 Task: Off Easy Apply job.
Action: Mouse moved to (340, 64)
Screenshot: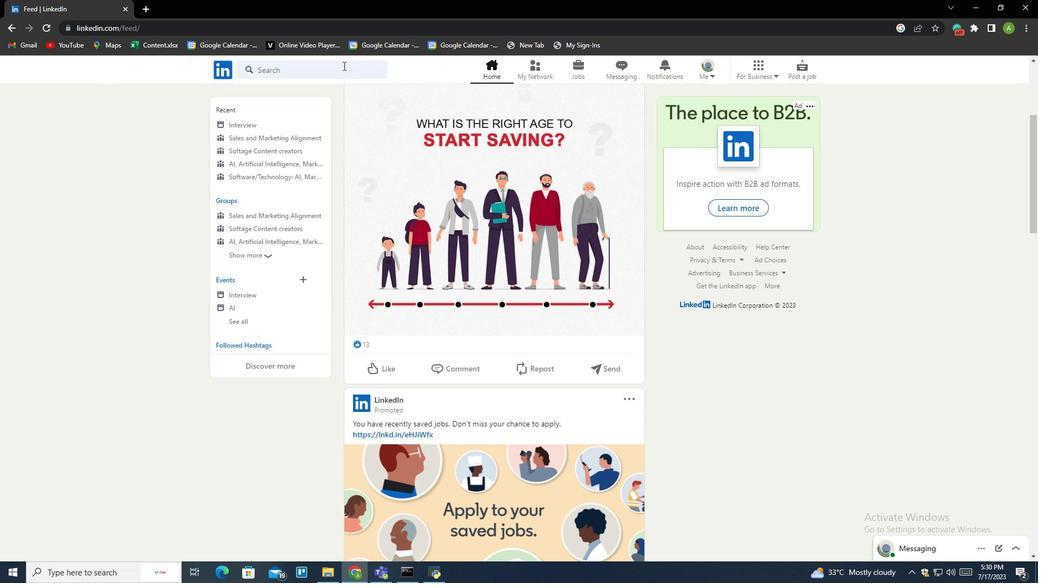 
Action: Mouse pressed left at (340, 64)
Screenshot: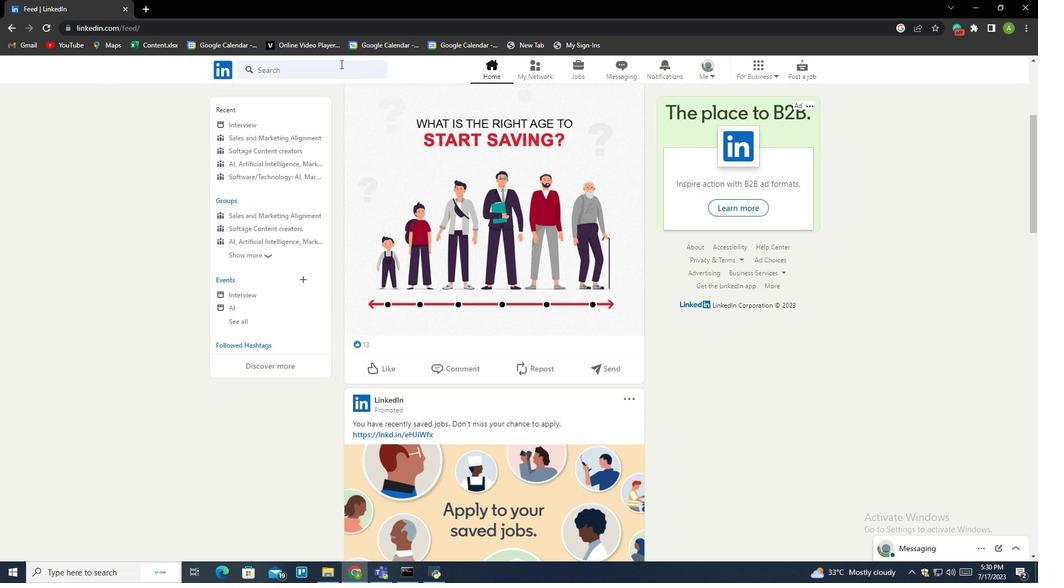 
Action: Mouse moved to (297, 160)
Screenshot: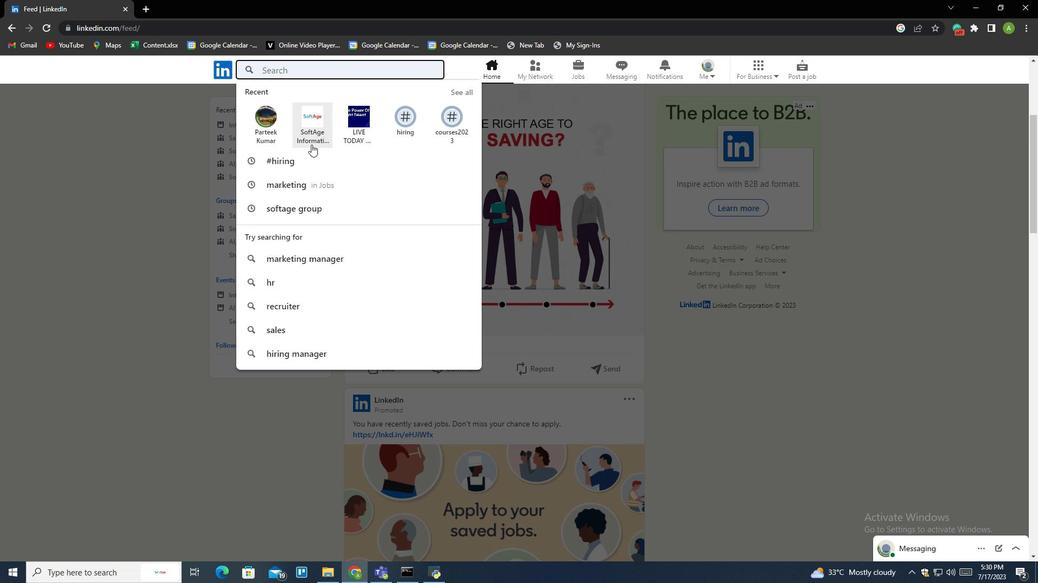 
Action: Mouse pressed left at (297, 160)
Screenshot: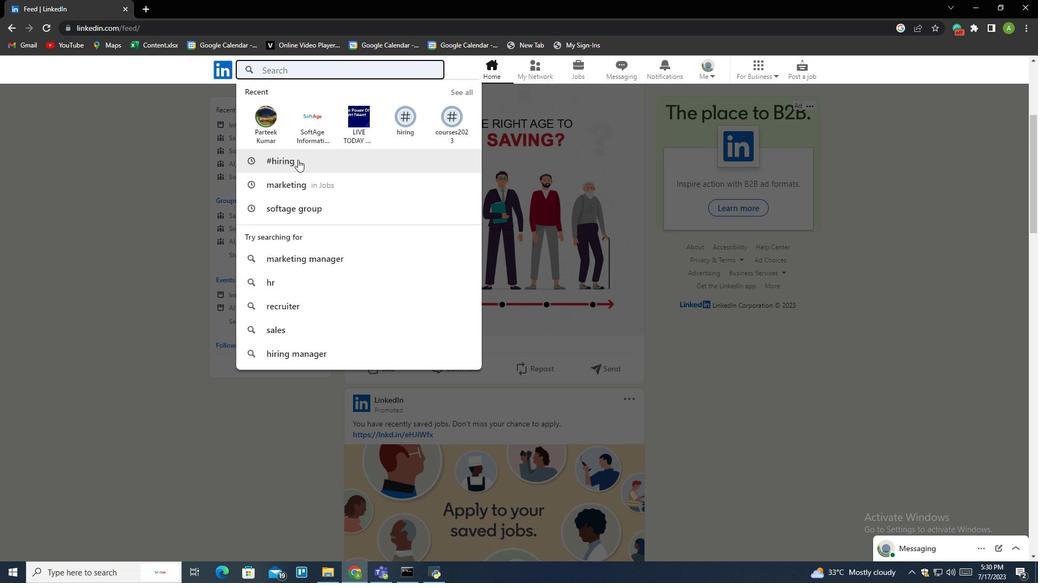 
Action: Mouse pressed left at (297, 160)
Screenshot: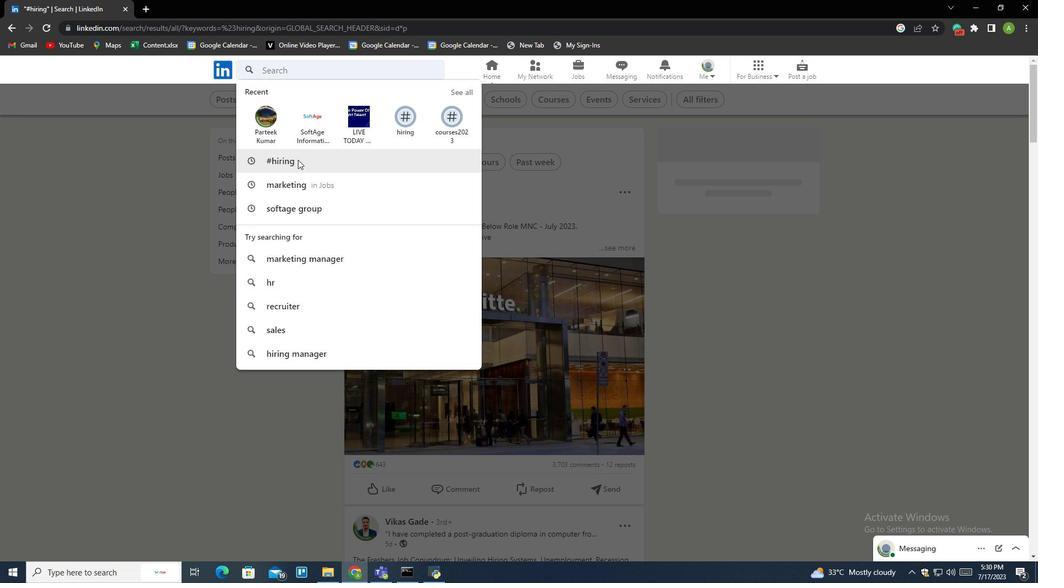 
Action: Mouse moved to (256, 99)
Screenshot: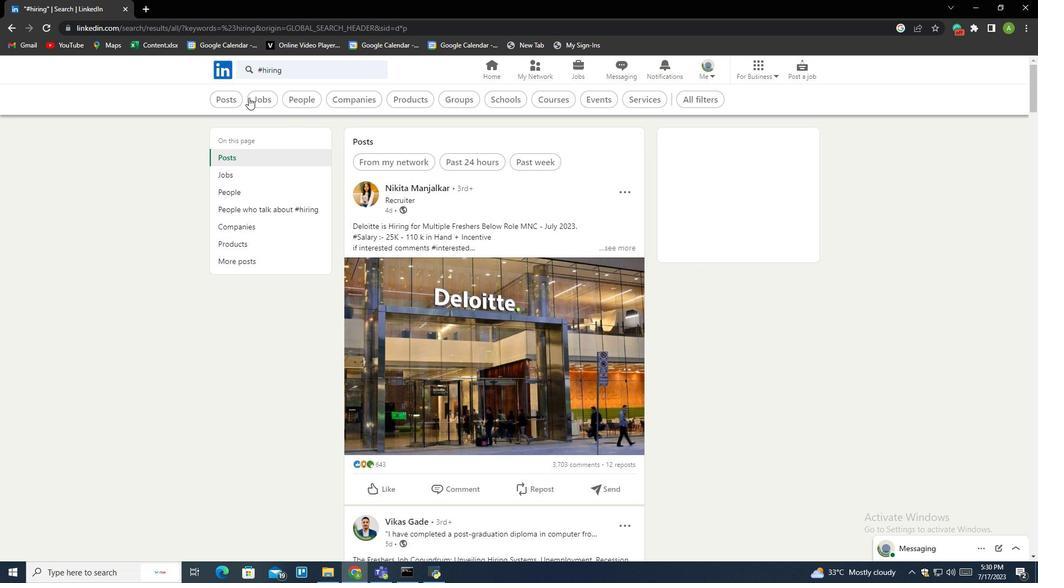 
Action: Mouse pressed left at (256, 99)
Screenshot: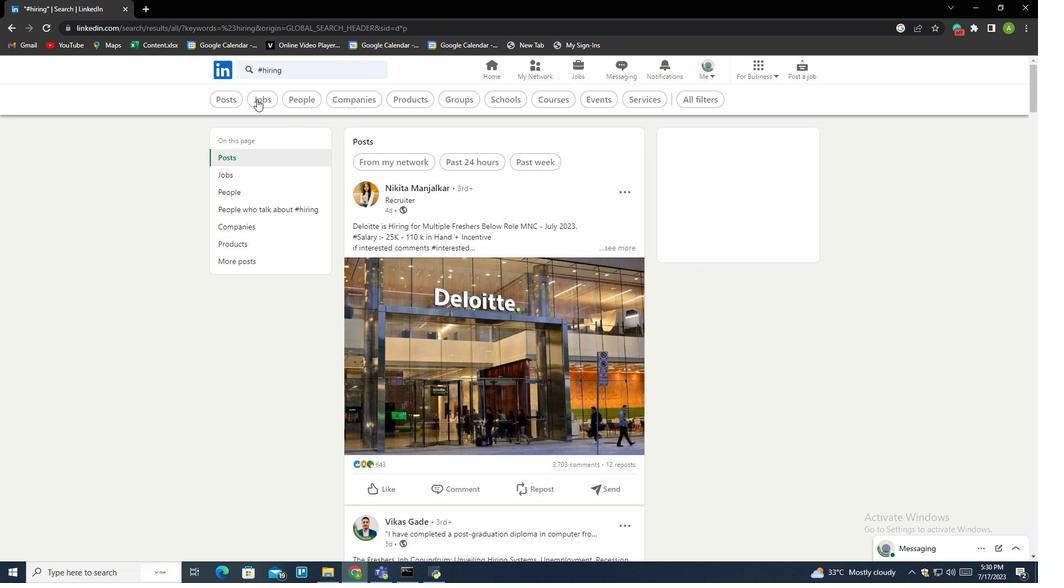 
Action: Mouse moved to (722, 102)
Screenshot: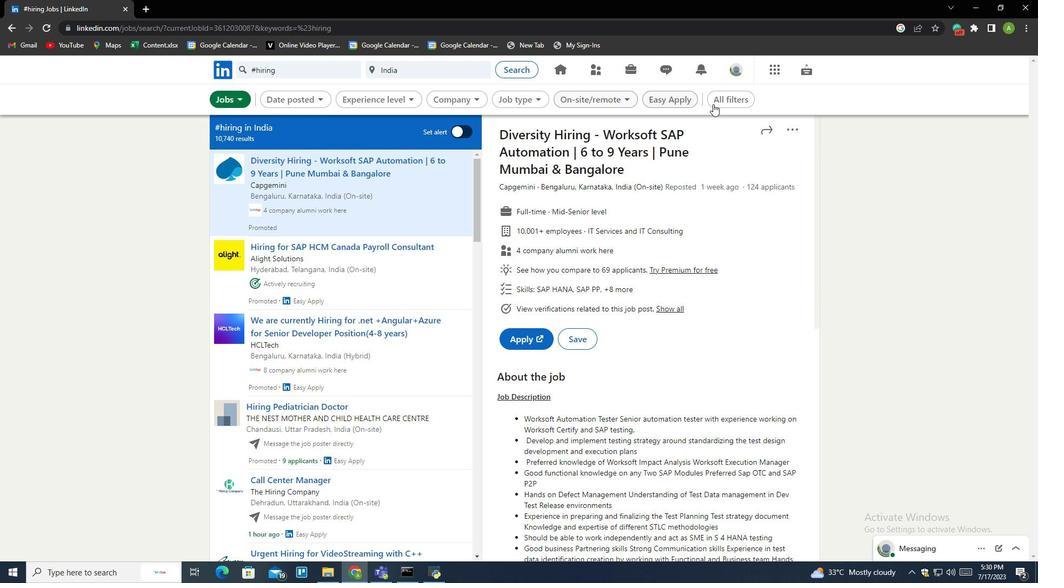 
Action: Mouse pressed left at (722, 102)
Screenshot: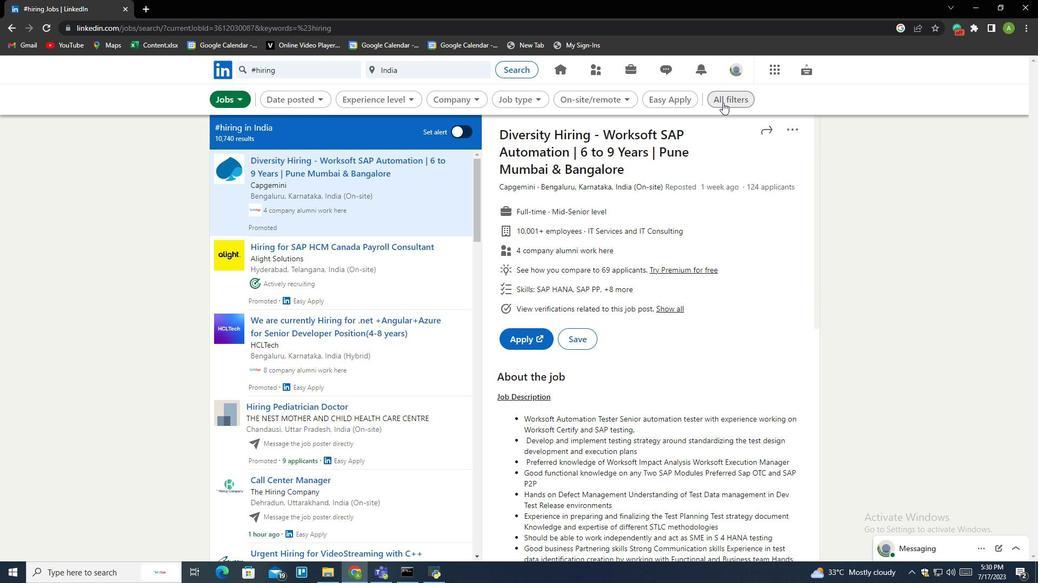 
Action: Mouse moved to (903, 364)
Screenshot: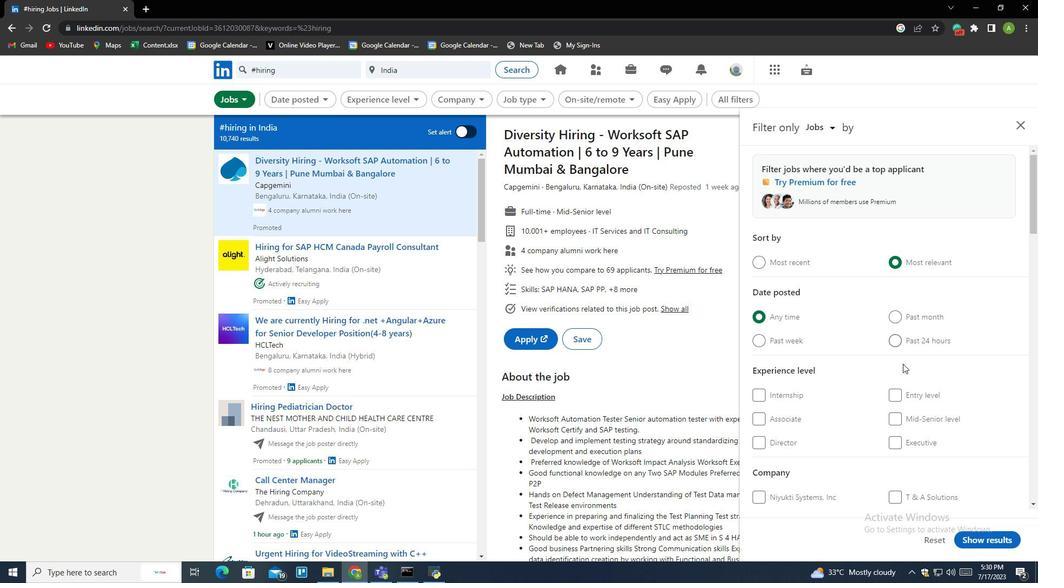 
Action: Mouse scrolled (903, 364) with delta (0, 0)
Screenshot: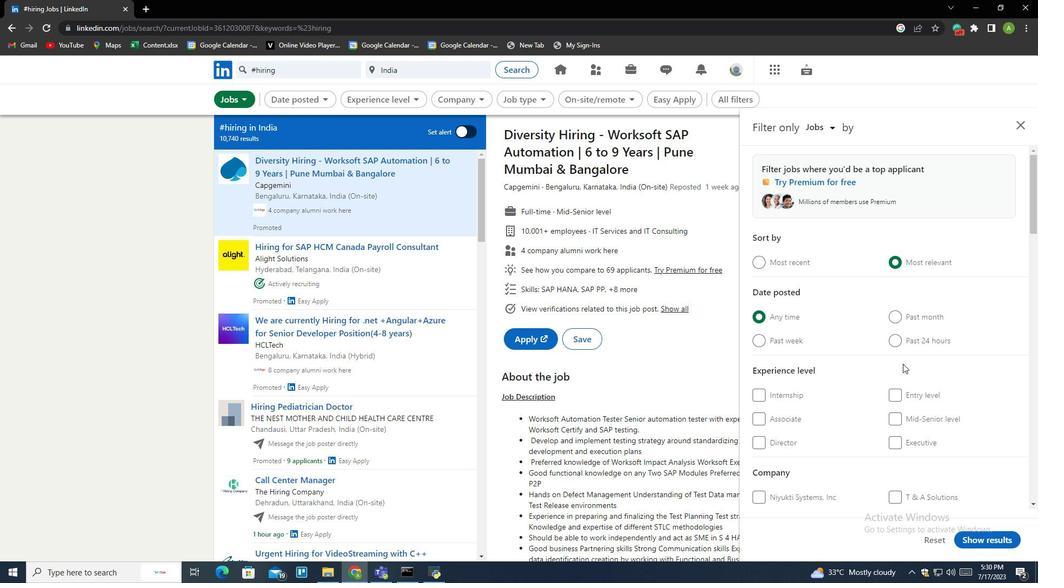 
Action: Mouse scrolled (903, 364) with delta (0, 0)
Screenshot: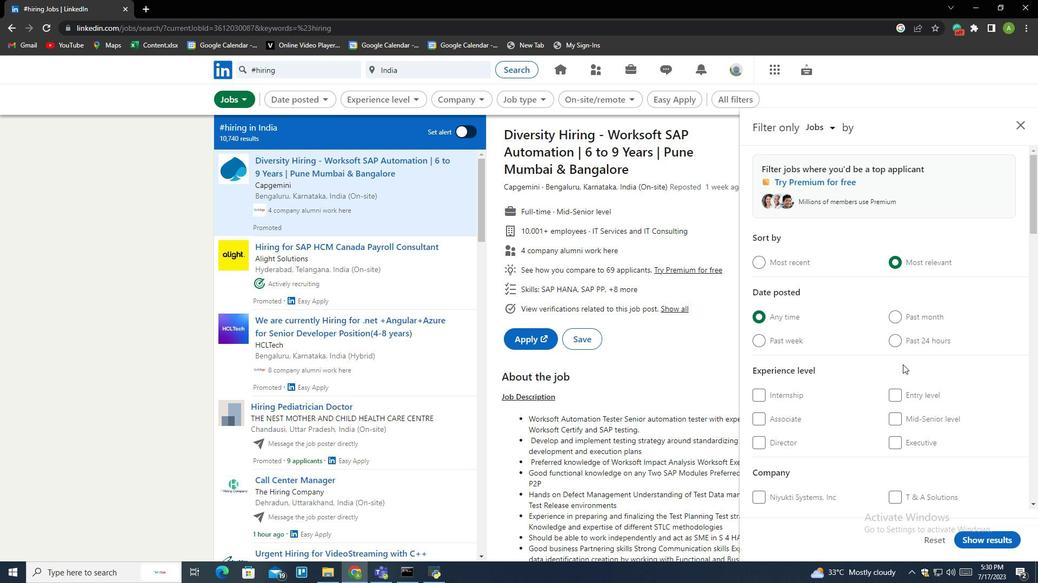
Action: Mouse scrolled (903, 364) with delta (0, 0)
Screenshot: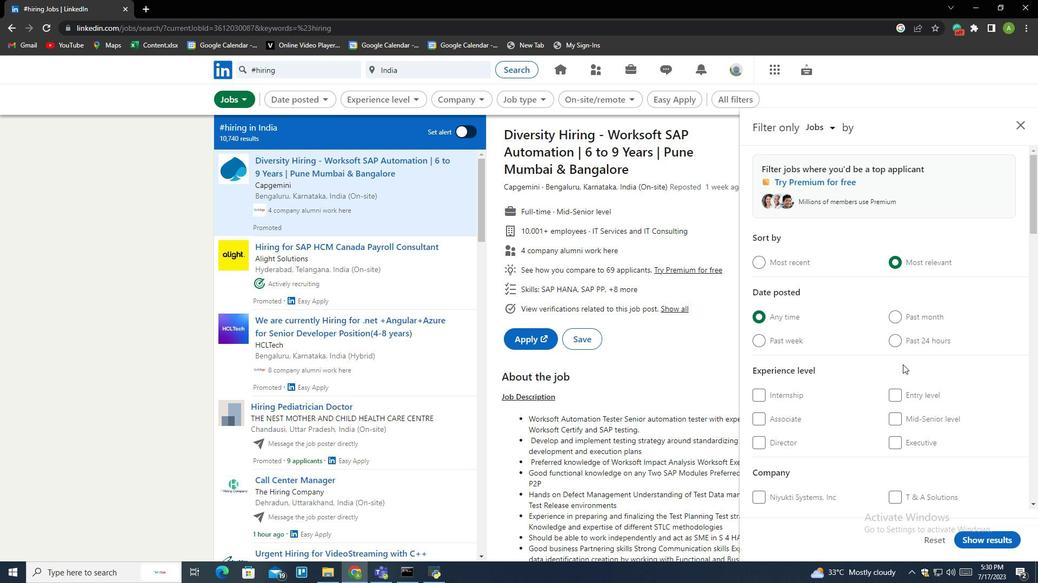 
Action: Mouse moved to (904, 359)
Screenshot: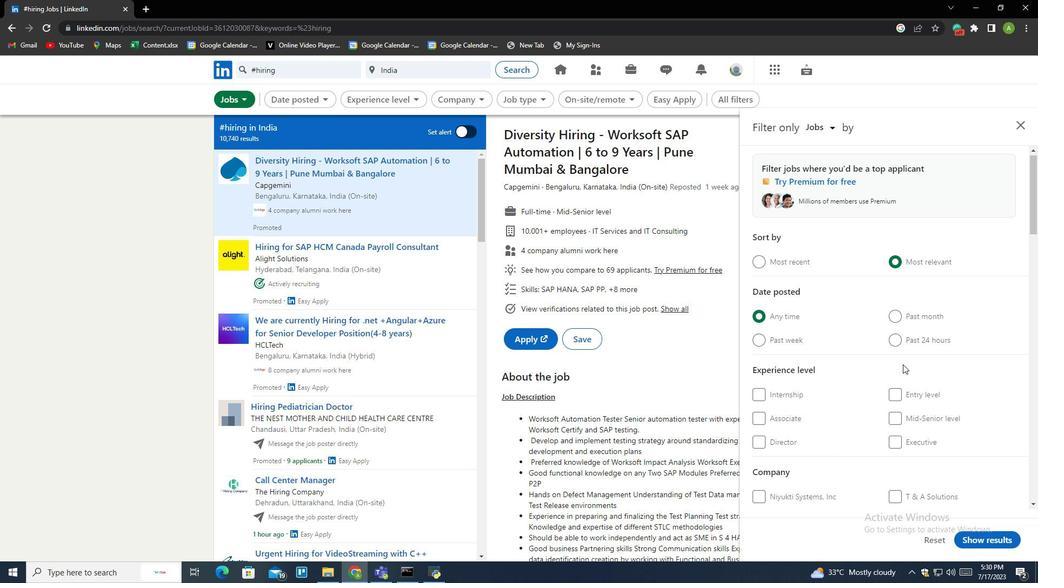 
Action: Mouse scrolled (904, 358) with delta (0, 0)
Screenshot: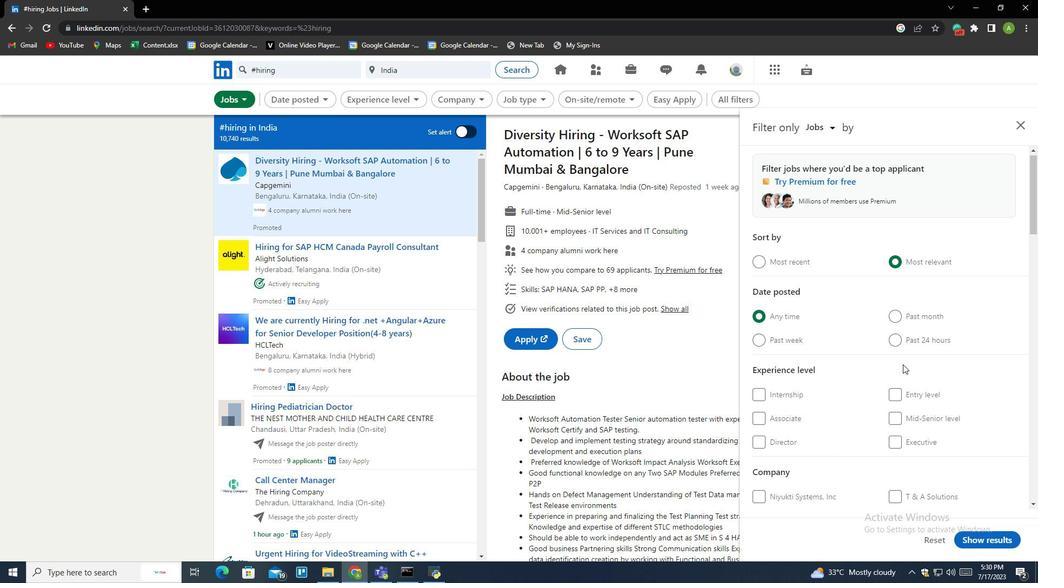 
Action: Mouse moved to (908, 348)
Screenshot: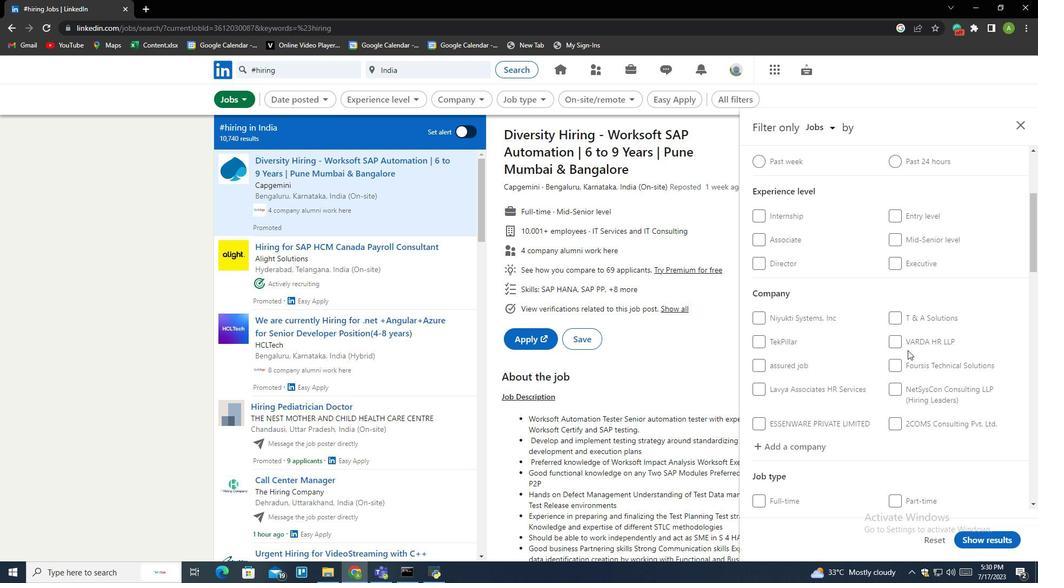 
Action: Mouse scrolled (908, 348) with delta (0, 0)
Screenshot: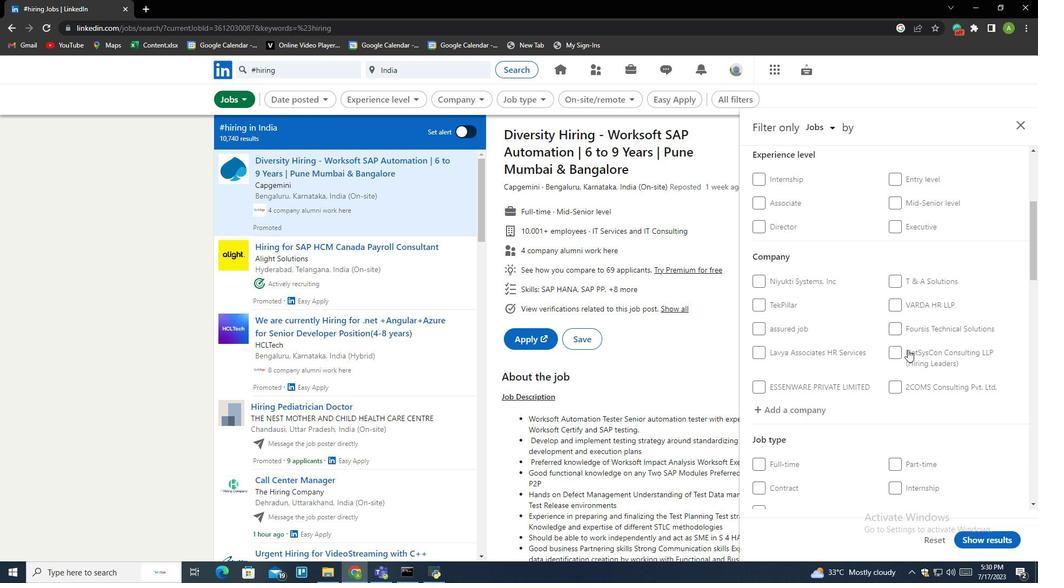 
Action: Mouse scrolled (908, 348) with delta (0, 0)
Screenshot: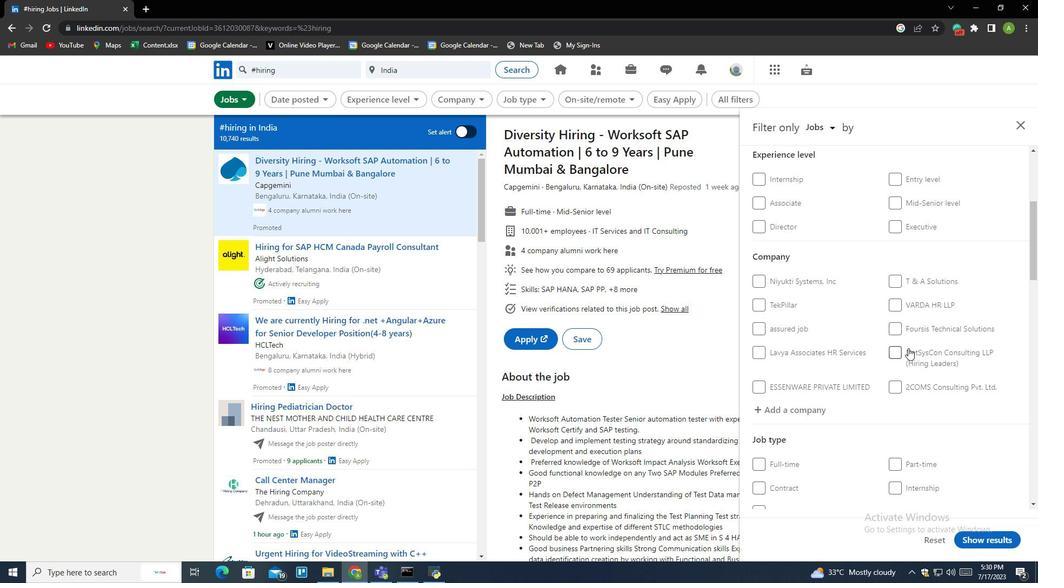 
Action: Mouse scrolled (908, 348) with delta (0, 0)
Screenshot: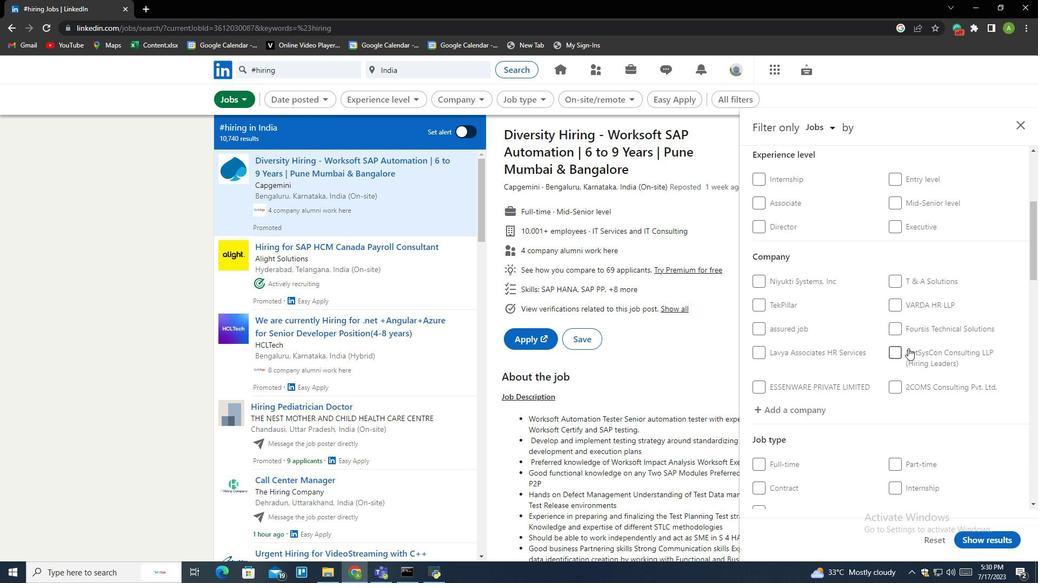 
Action: Mouse scrolled (908, 348) with delta (0, 0)
Screenshot: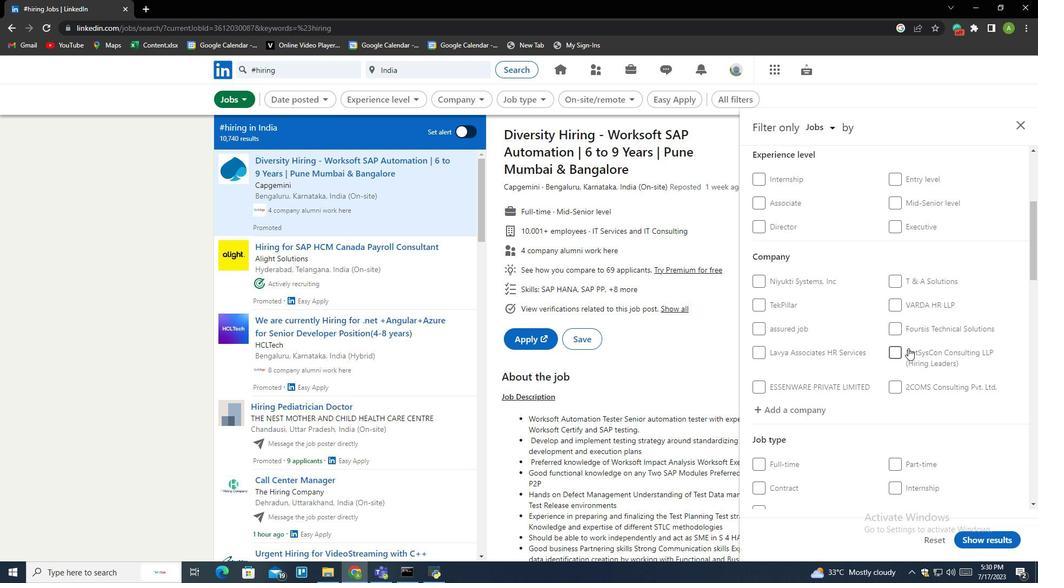 
Action: Mouse scrolled (908, 348) with delta (0, 0)
Screenshot: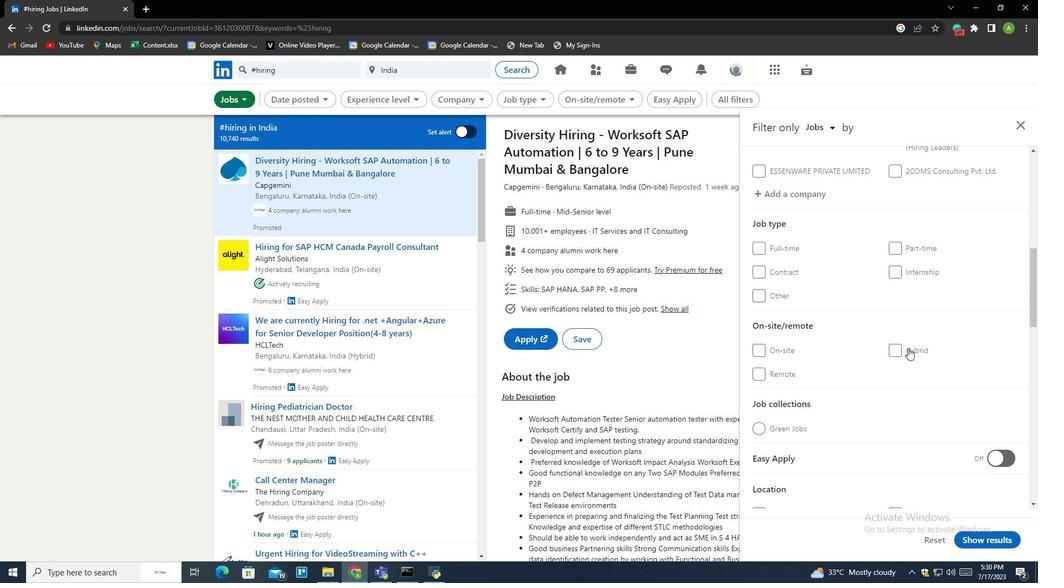 
Action: Mouse scrolled (908, 348) with delta (0, 0)
Screenshot: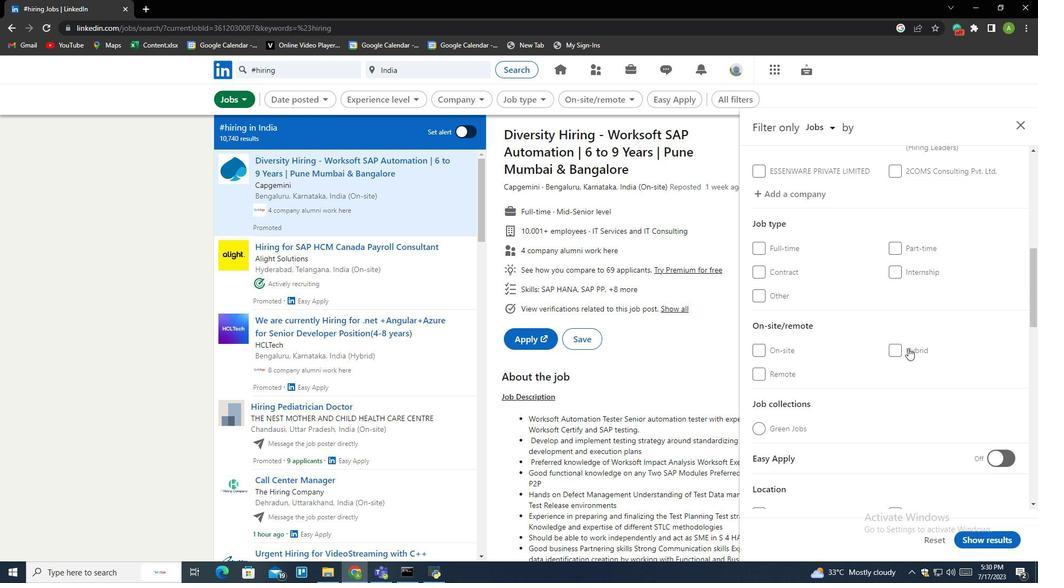 
Action: Mouse moved to (1001, 349)
Screenshot: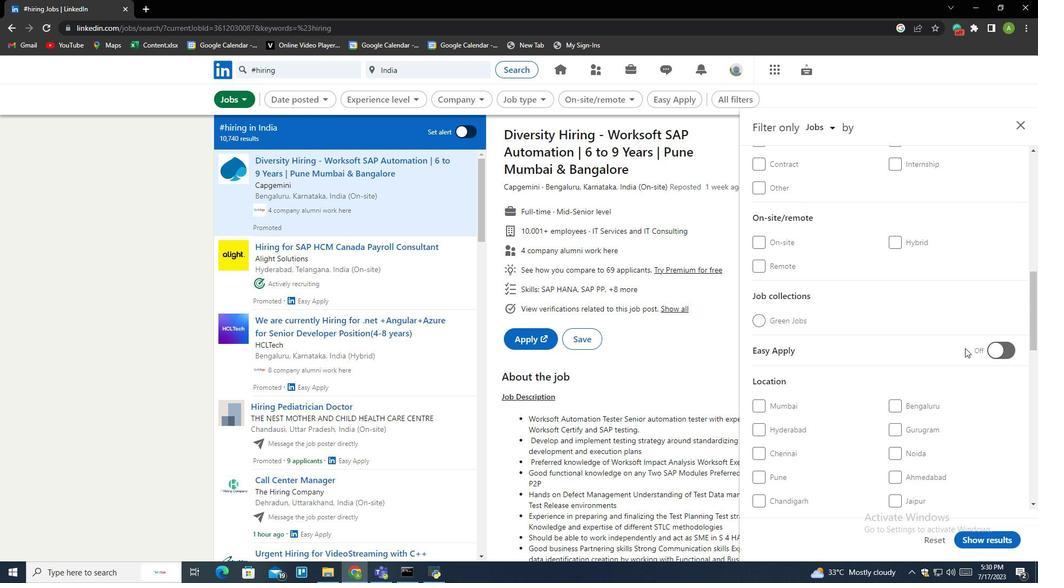 
Action: Mouse pressed left at (1001, 349)
Screenshot: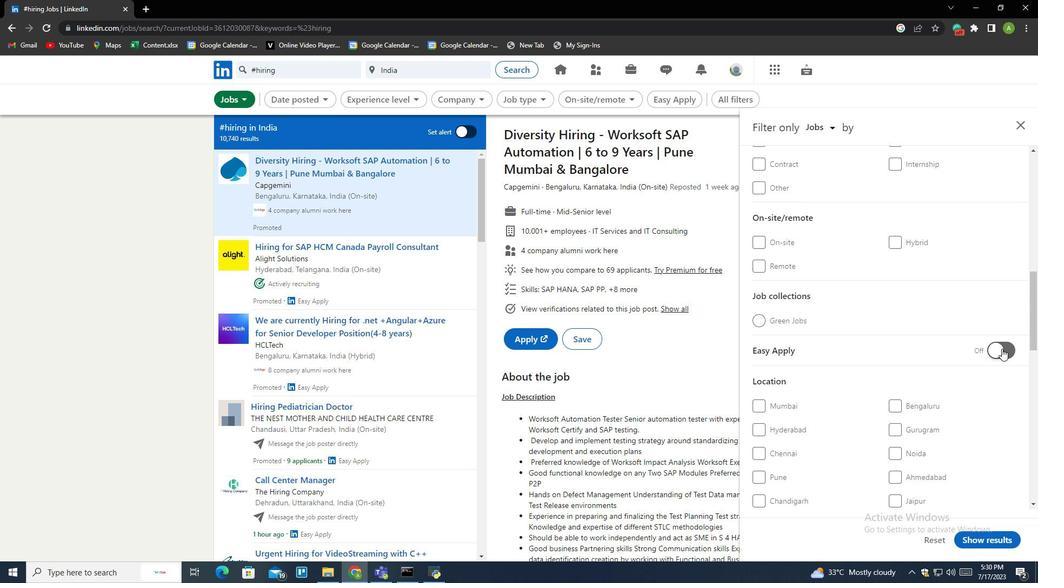 
Action: Mouse pressed left at (1001, 349)
Screenshot: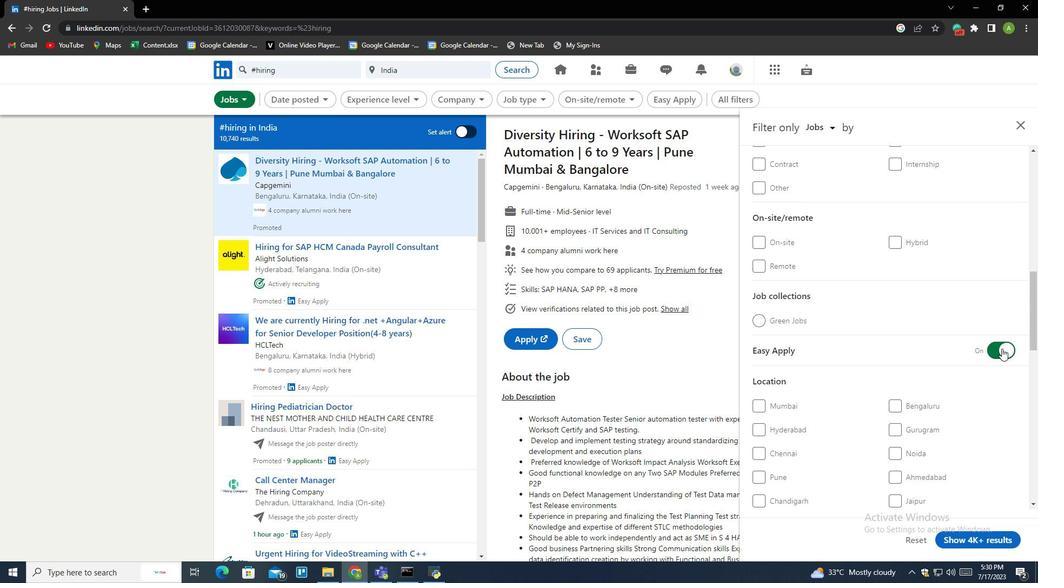 
